 Task: Create a section Dev Drive and in the section, add a milestone Cybersecurity Improvements in the project WinTech.
Action: Mouse moved to (69, 530)
Screenshot: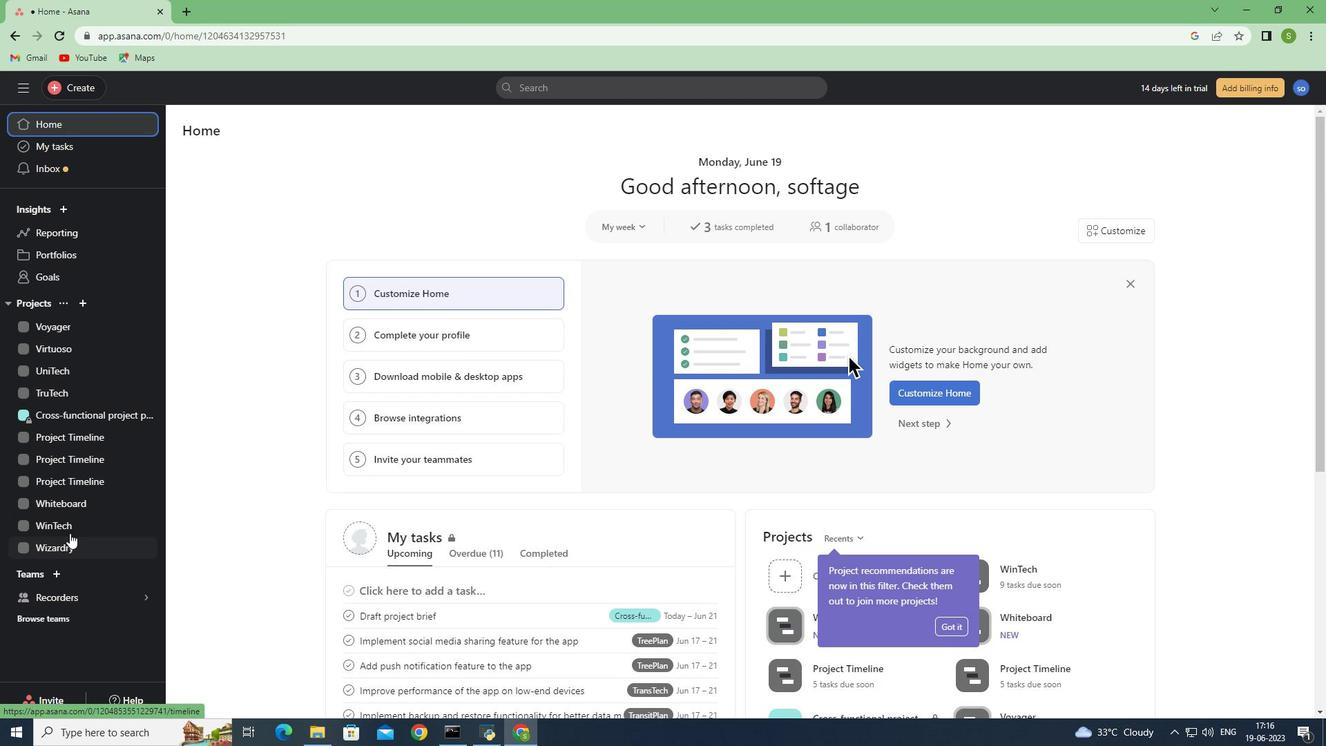 
Action: Mouse pressed left at (69, 530)
Screenshot: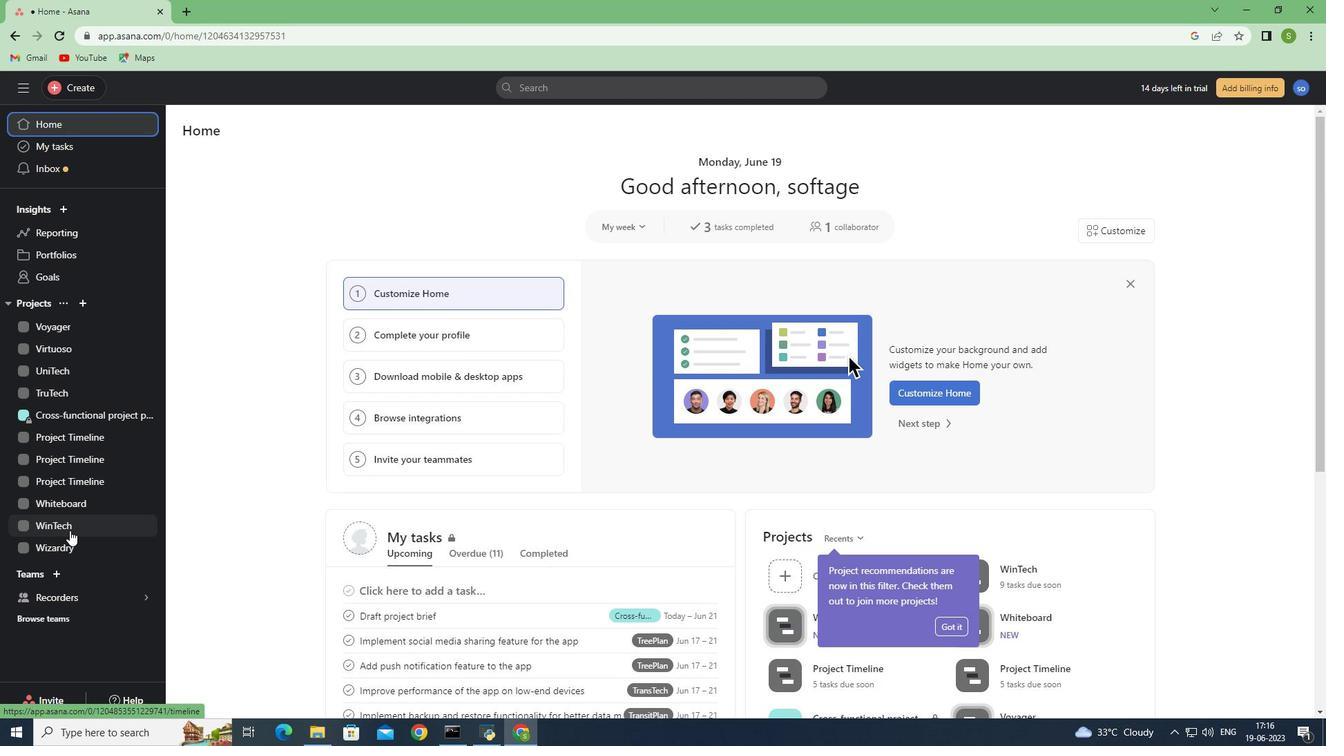 
Action: Mouse moved to (233, 679)
Screenshot: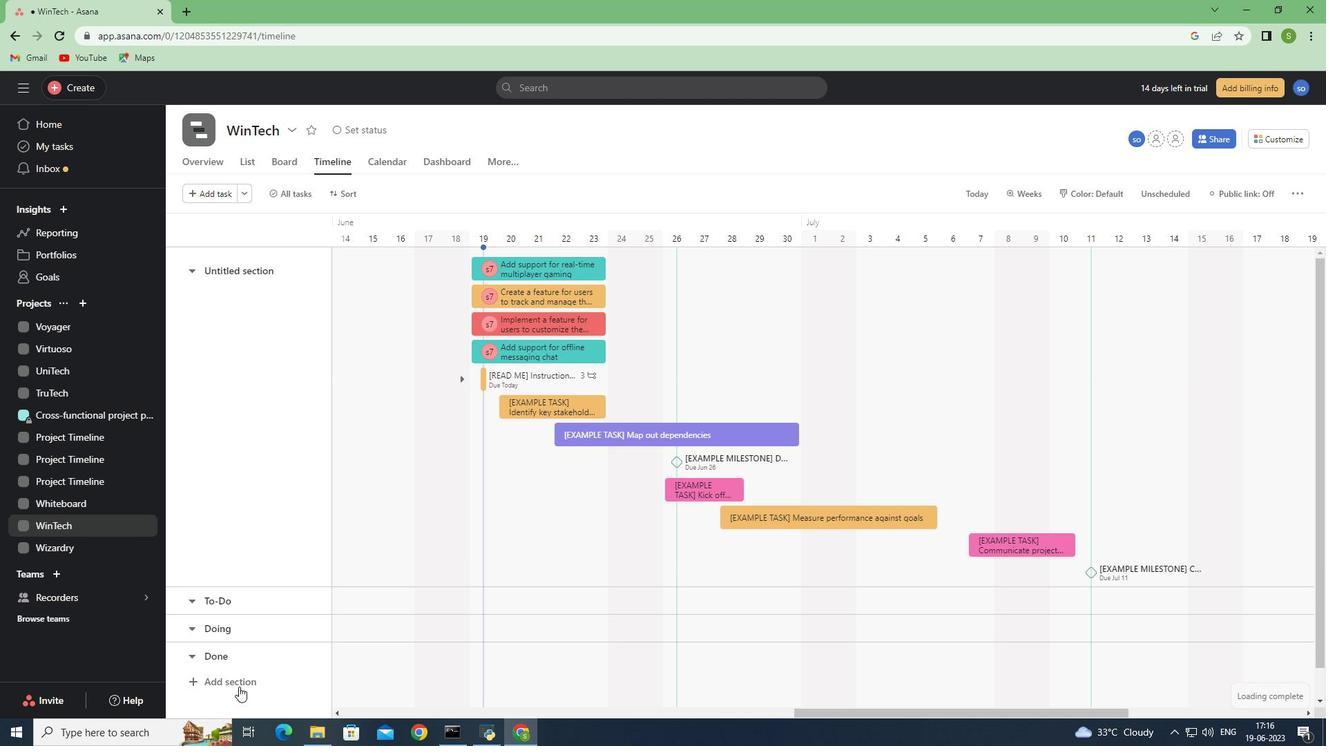 
Action: Mouse pressed left at (233, 679)
Screenshot: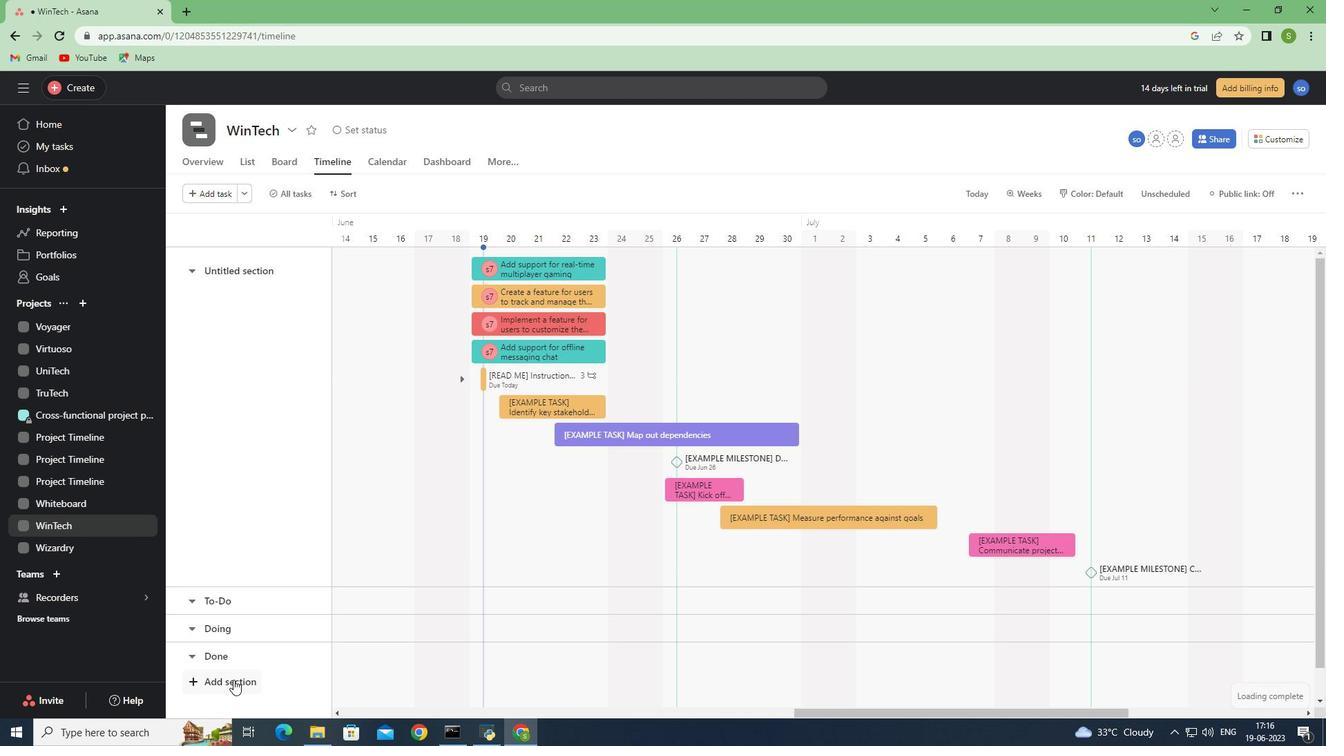 
Action: Mouse moved to (355, 678)
Screenshot: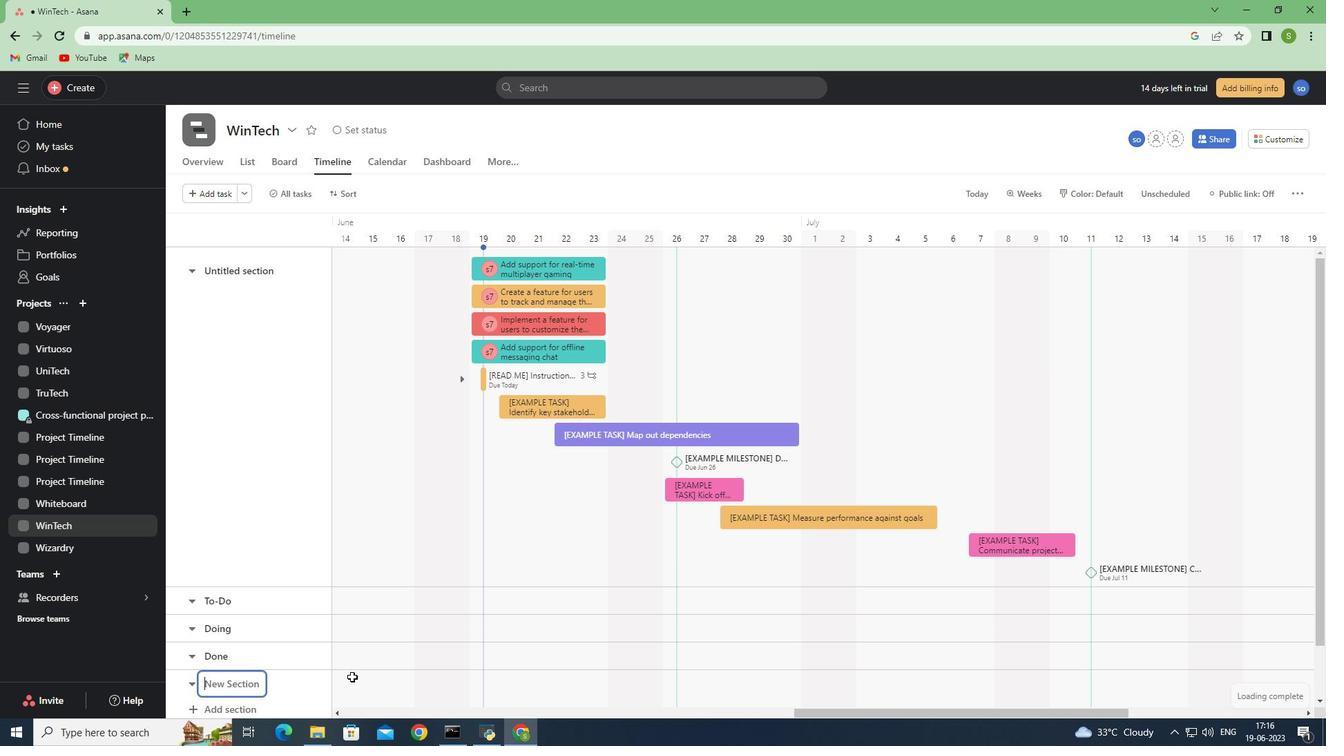 
Action: Mouse pressed left at (355, 678)
Screenshot: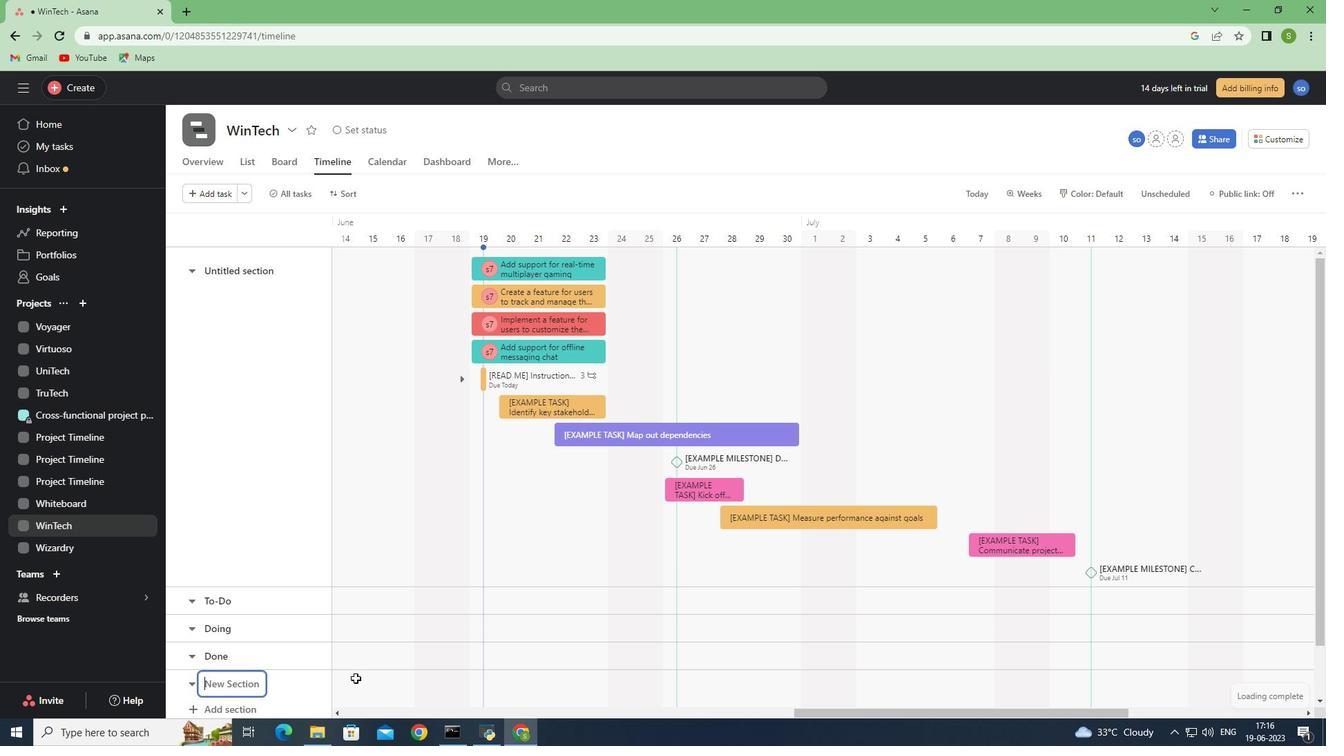 
Action: Mouse moved to (509, 681)
Screenshot: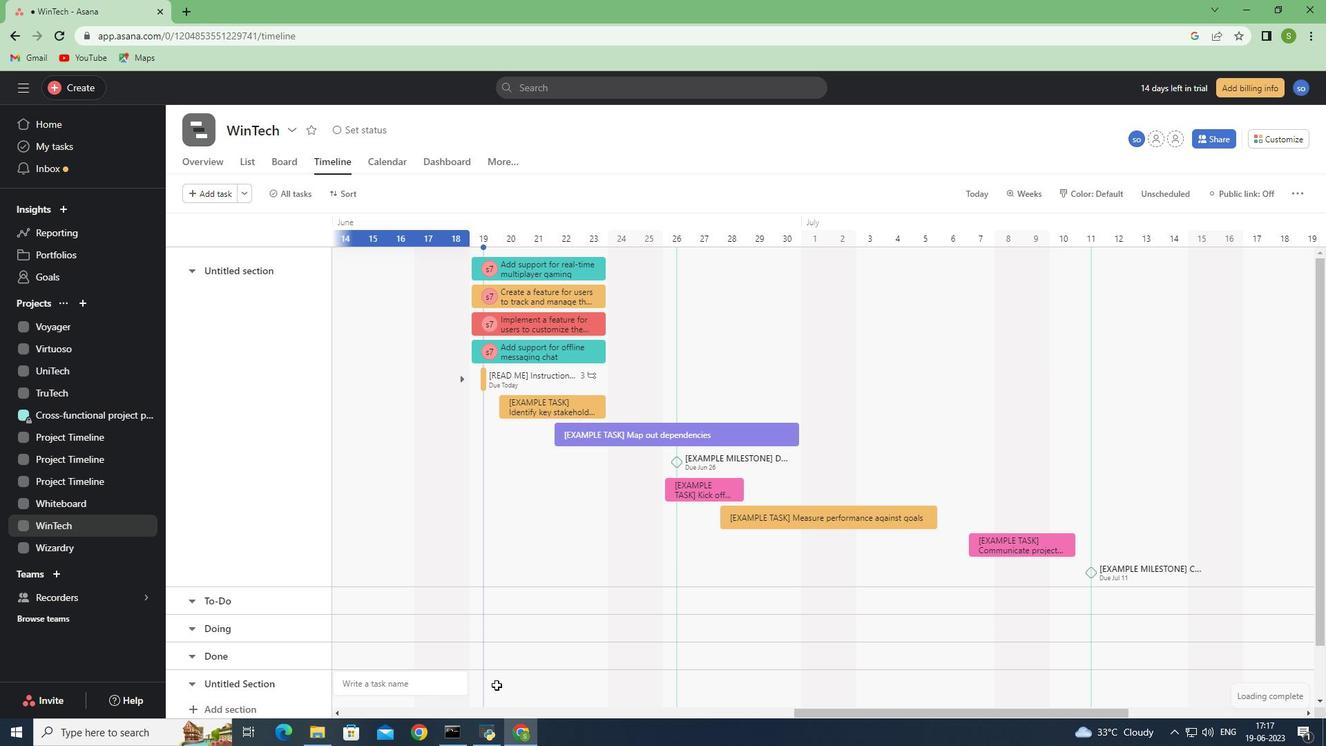 
Action: Mouse pressed left at (509, 681)
Screenshot: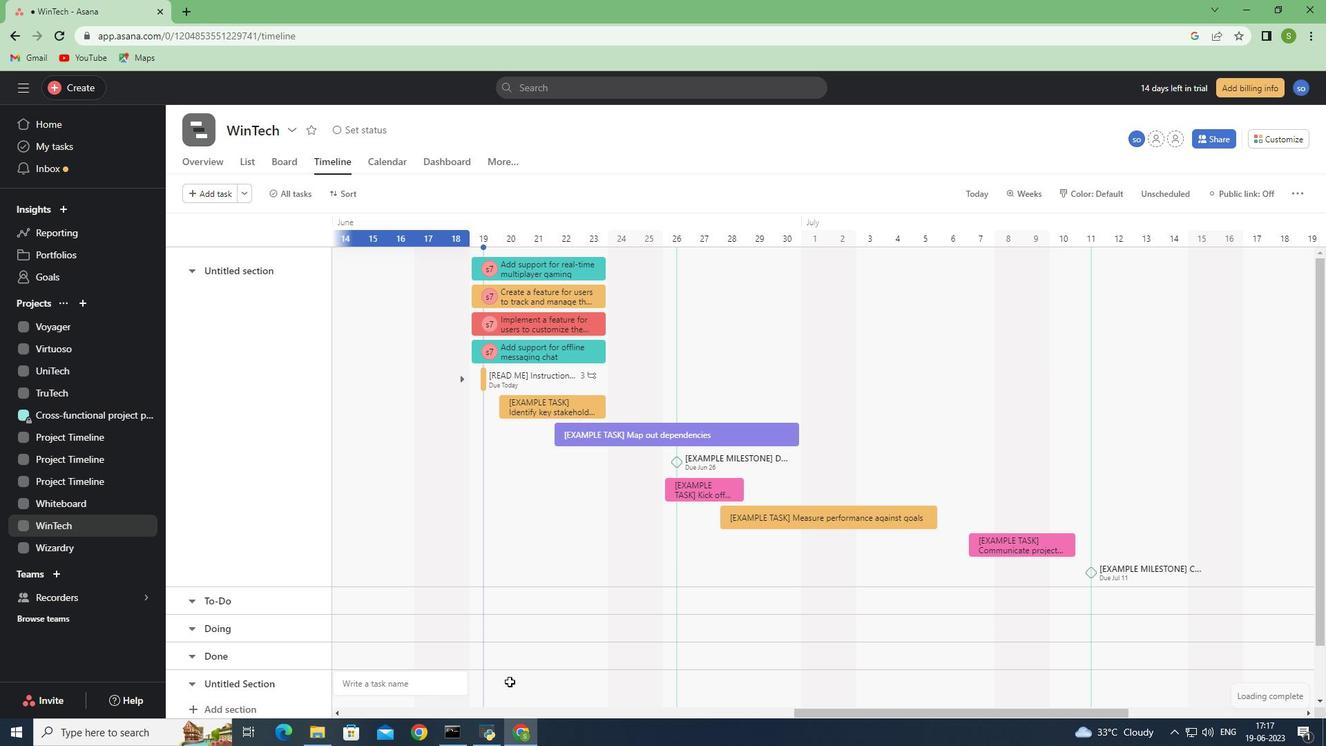 
Action: Mouse moved to (509, 683)
Screenshot: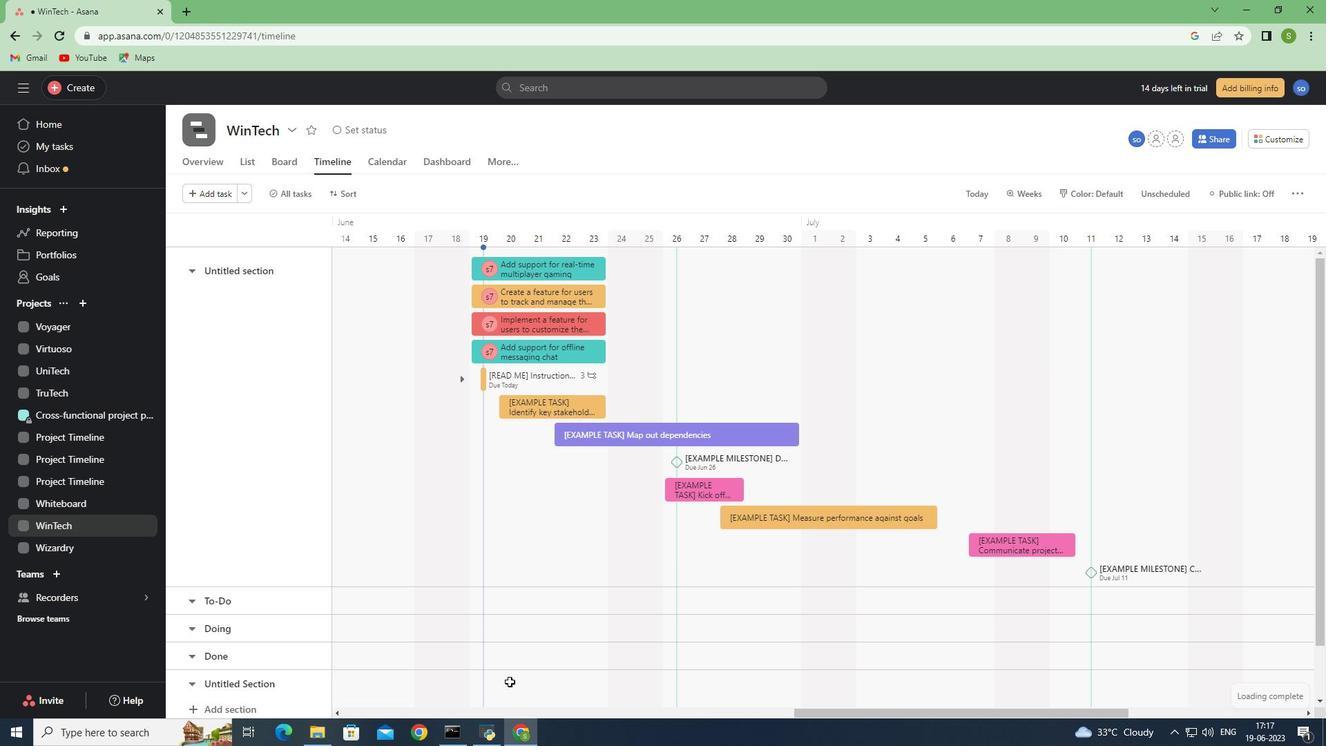 
Action: Mouse pressed left at (509, 683)
Screenshot: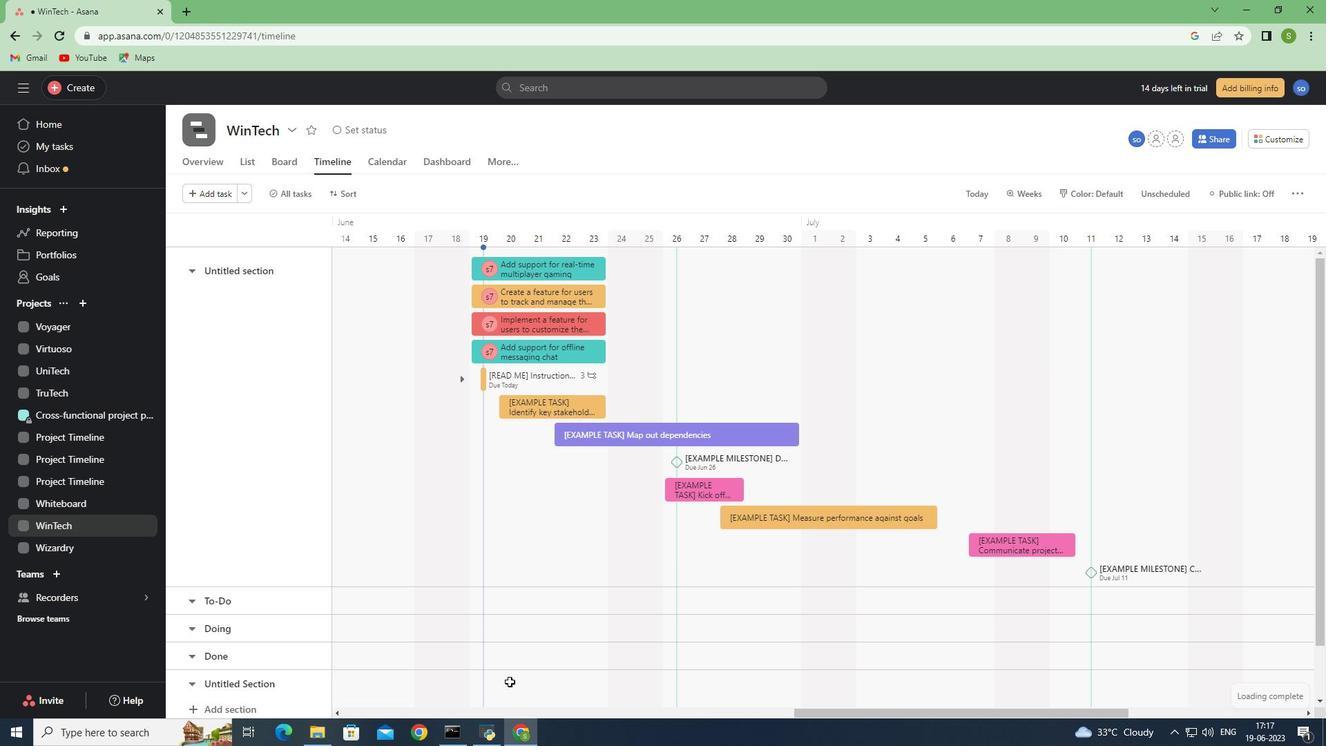 
Action: Mouse moved to (576, 684)
Screenshot: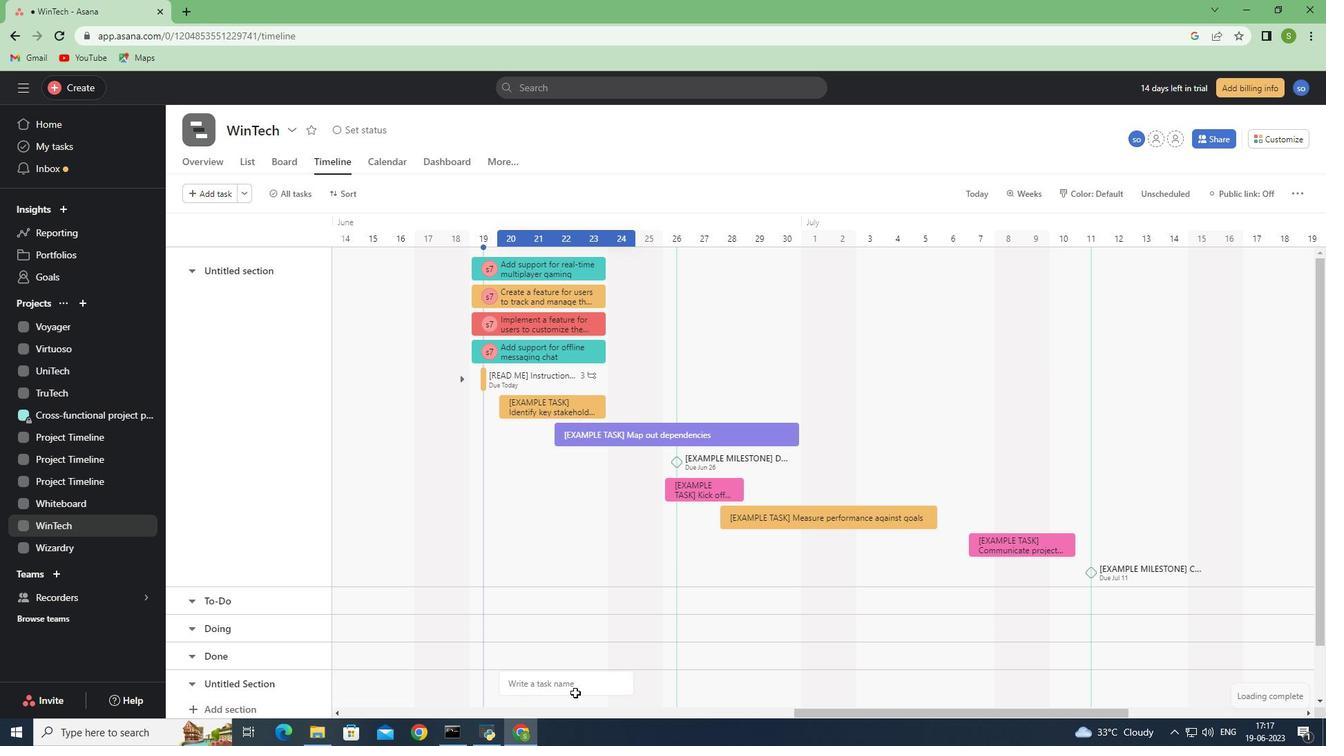 
Action: Key pressed <Key.shift><Key.shift><Key.shift><Key.shift><Key.shift><Key.shift><Key.shift><Key.shift><Key.shift><Key.shift><Key.shift><Key.shift><Key.shift><Key.shift><Key.shift><Key.shift><Key.shift><Key.shift><Key.shift><Key.shift><Key.shift><Key.shift><Key.shift><Key.shift><Key.shift><Key.shift><Key.shift><Key.shift><Key.shift><Key.shift><Key.shift><Key.shift><Key.shift><Key.shift><Key.shift><Key.shift><Key.shift><Key.shift><Key.shift><Key.shift><Key.shift><Key.shift>Cybersecurity<Key.space><Key.shift><Key.shift><Key.shift><Key.shift>Impri<Key.backspace>ovement<Key.enter>
Screenshot: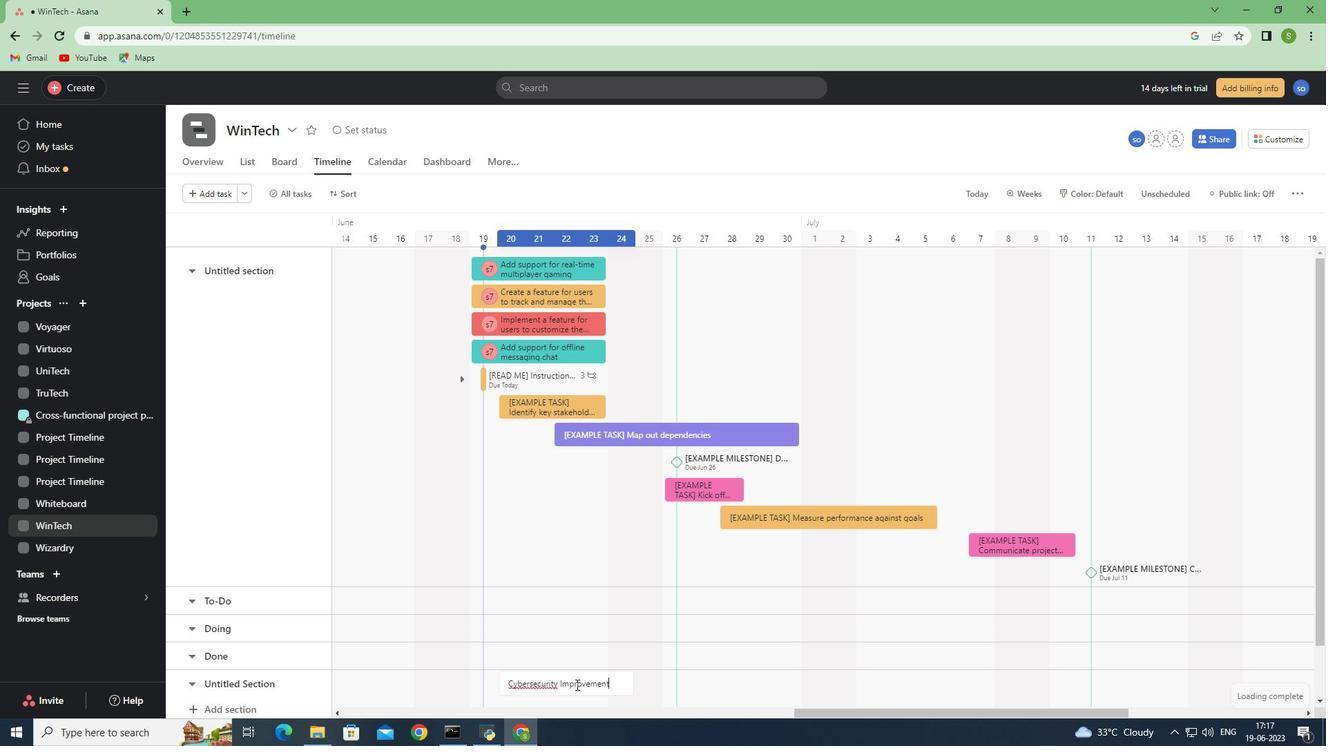 
Action: Mouse moved to (605, 676)
Screenshot: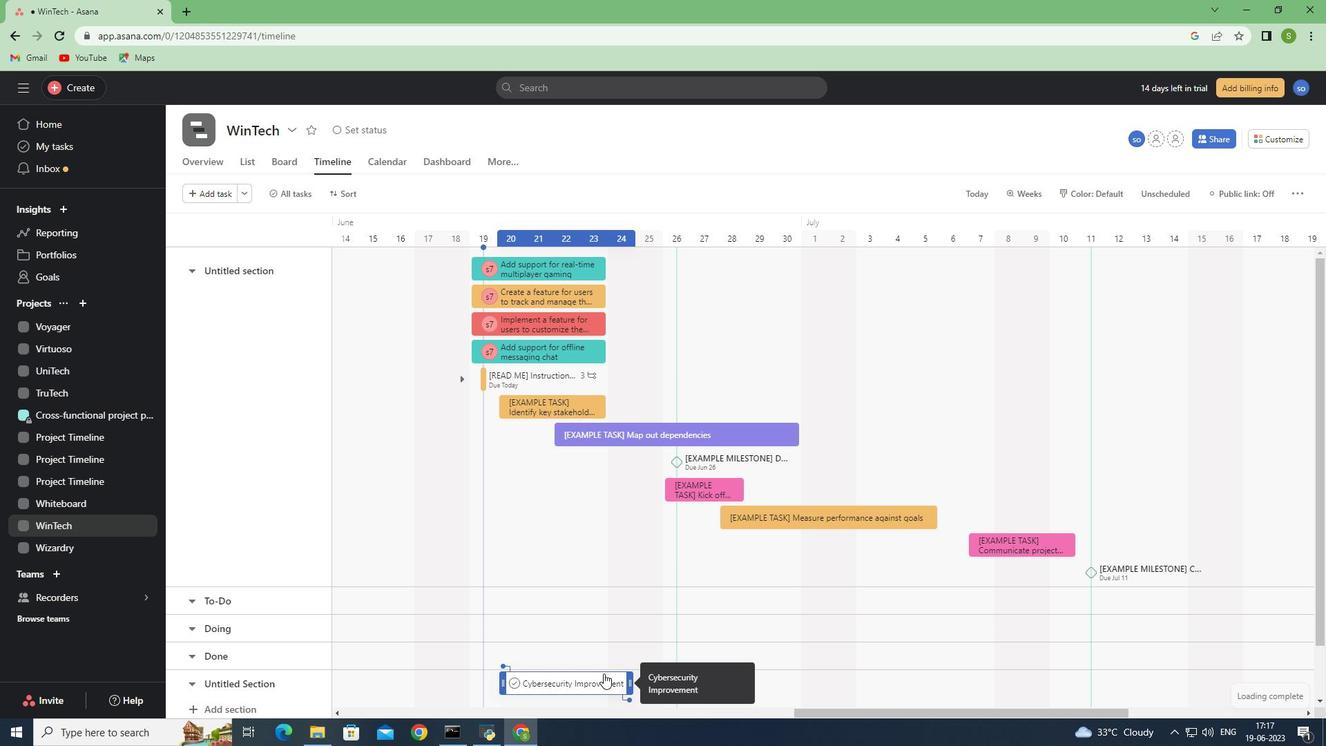 
Action: Mouse pressed right at (605, 676)
Screenshot: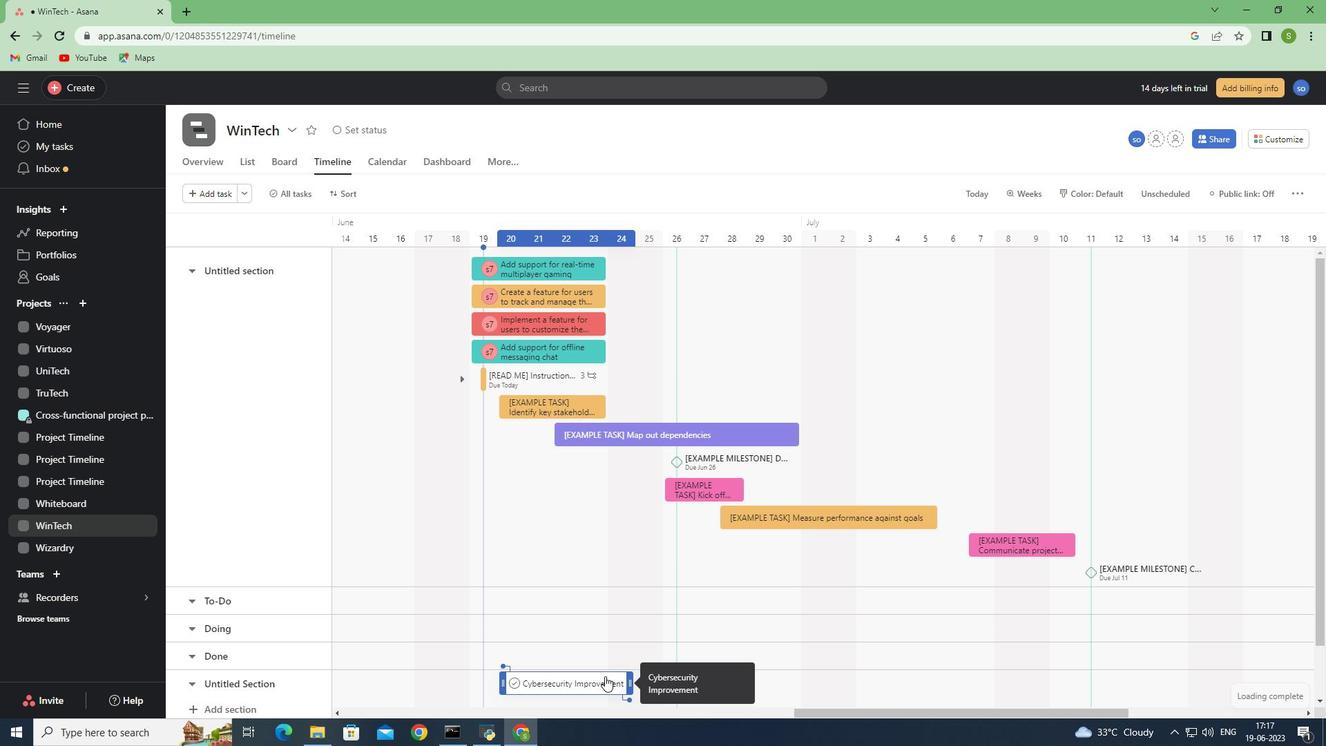 
Action: Mouse moved to (659, 608)
Screenshot: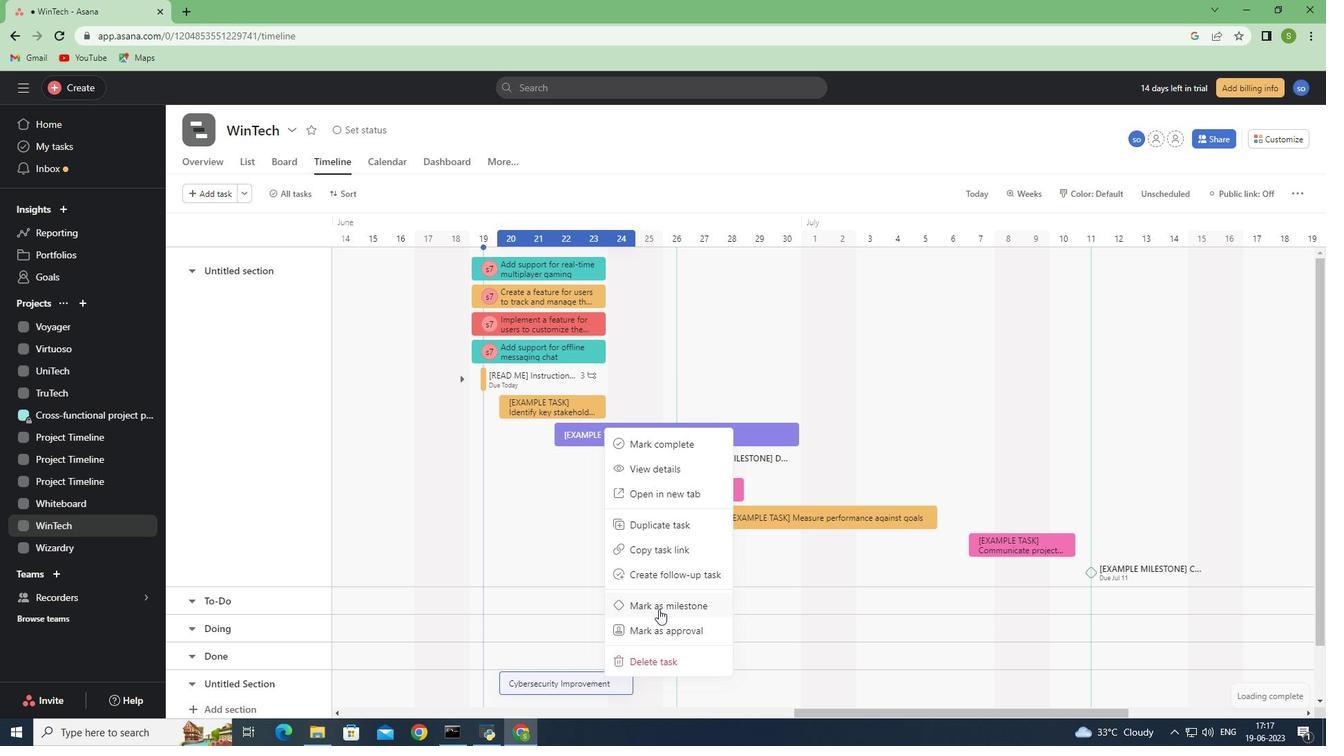 
Action: Mouse pressed left at (659, 608)
Screenshot: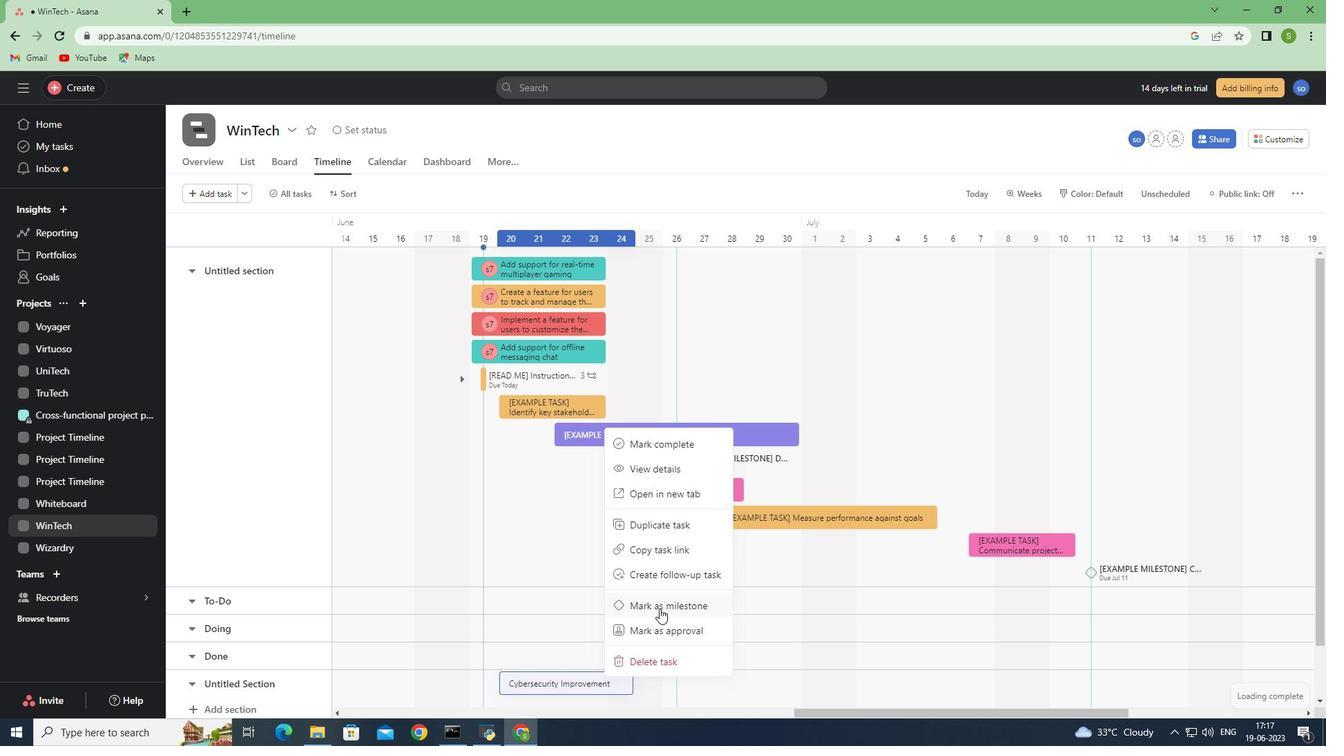 
Action: Mouse moved to (680, 615)
Screenshot: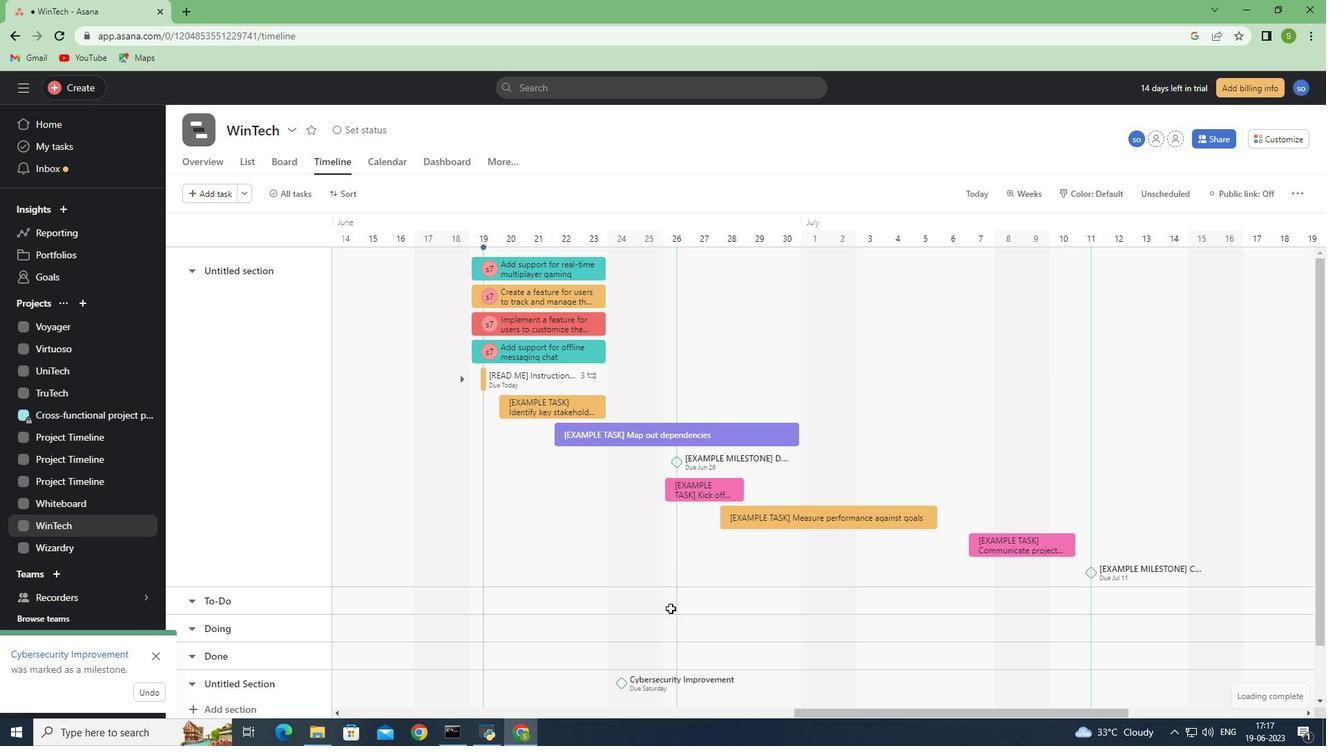 
